 Task: Add Modern Times Fruitlands Gose 6 Pack Cans to the cart.
Action: Mouse moved to (746, 296)
Screenshot: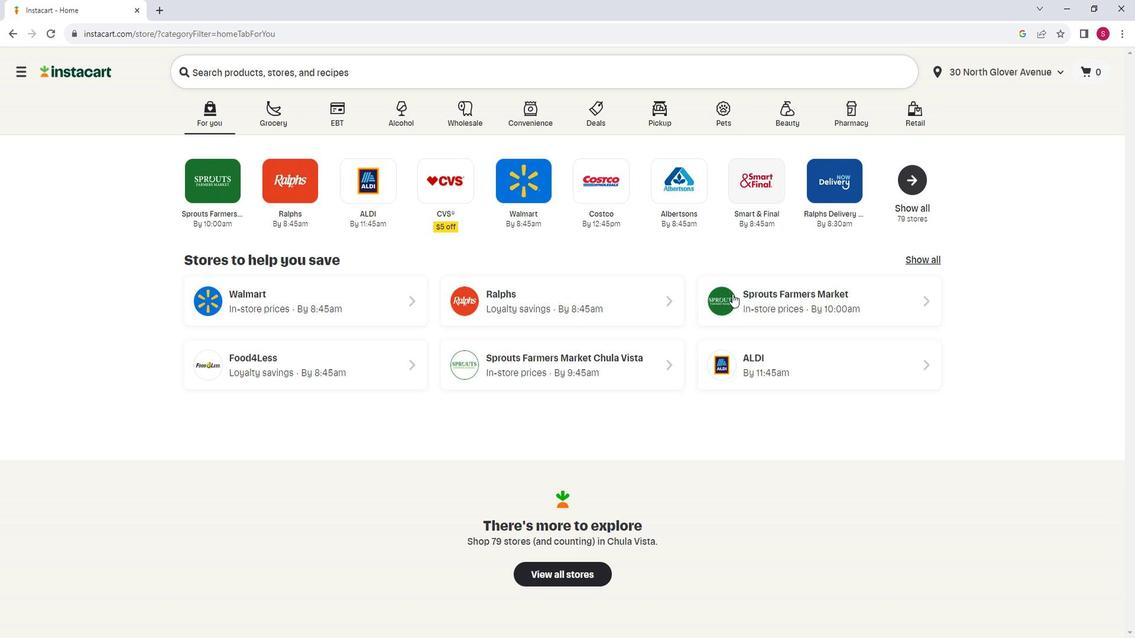 
Action: Mouse pressed left at (746, 296)
Screenshot: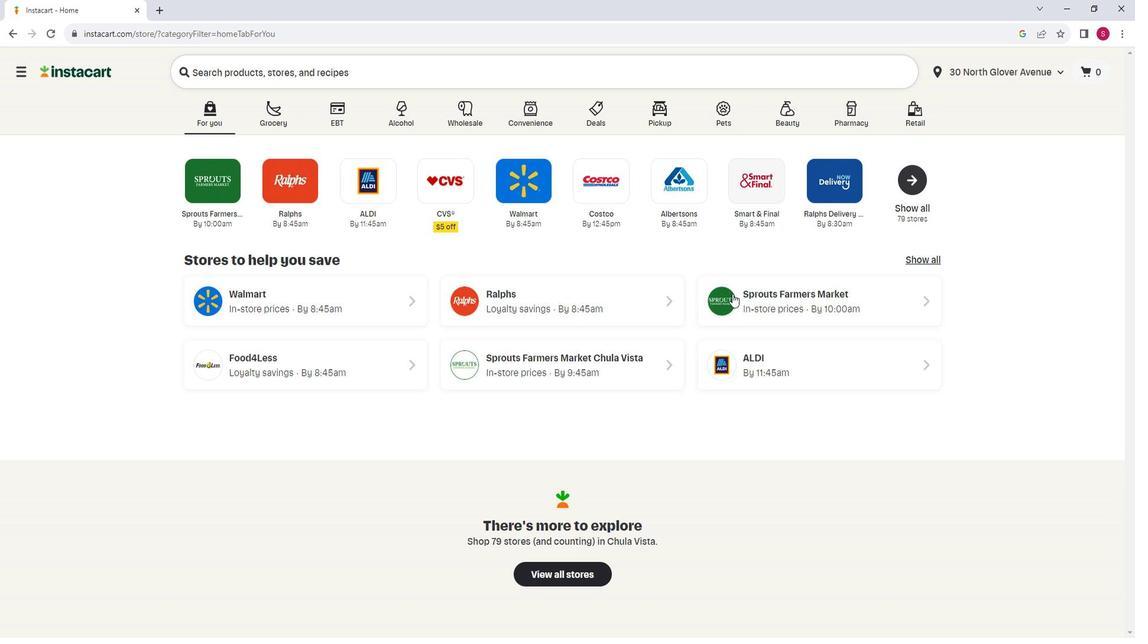 
Action: Mouse moved to (55, 485)
Screenshot: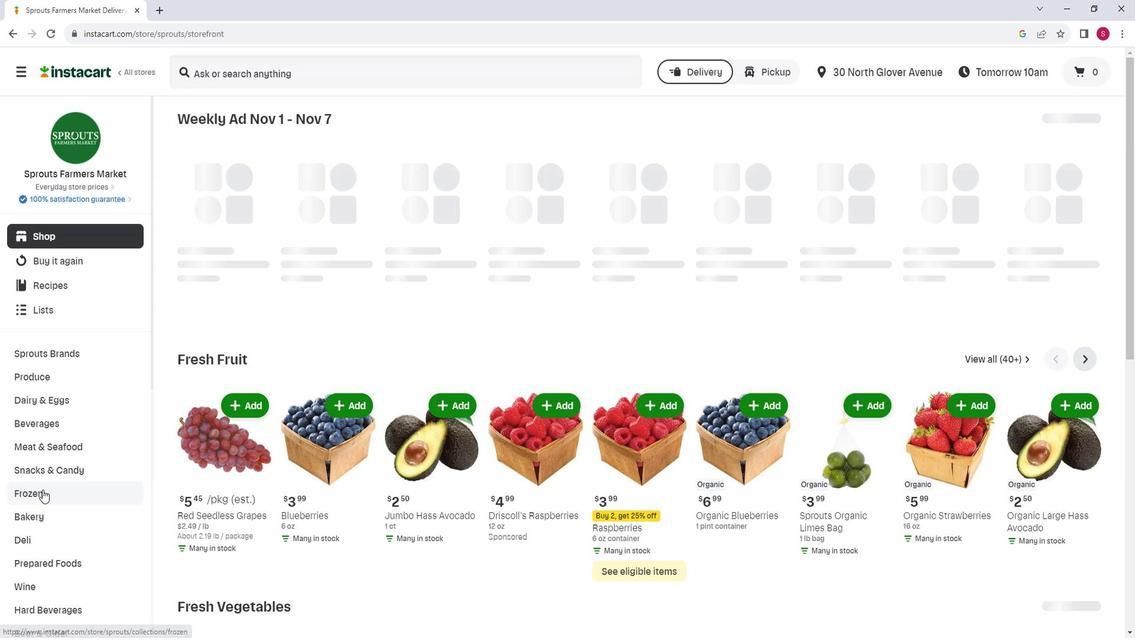 
Action: Mouse scrolled (55, 484) with delta (0, 0)
Screenshot: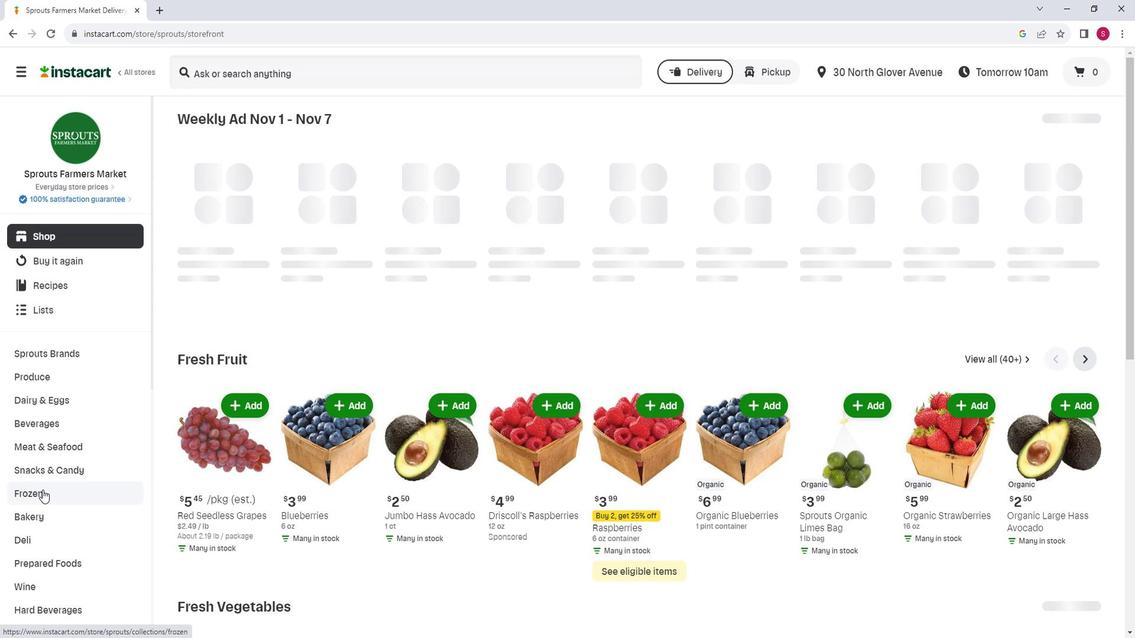 
Action: Mouse moved to (82, 568)
Screenshot: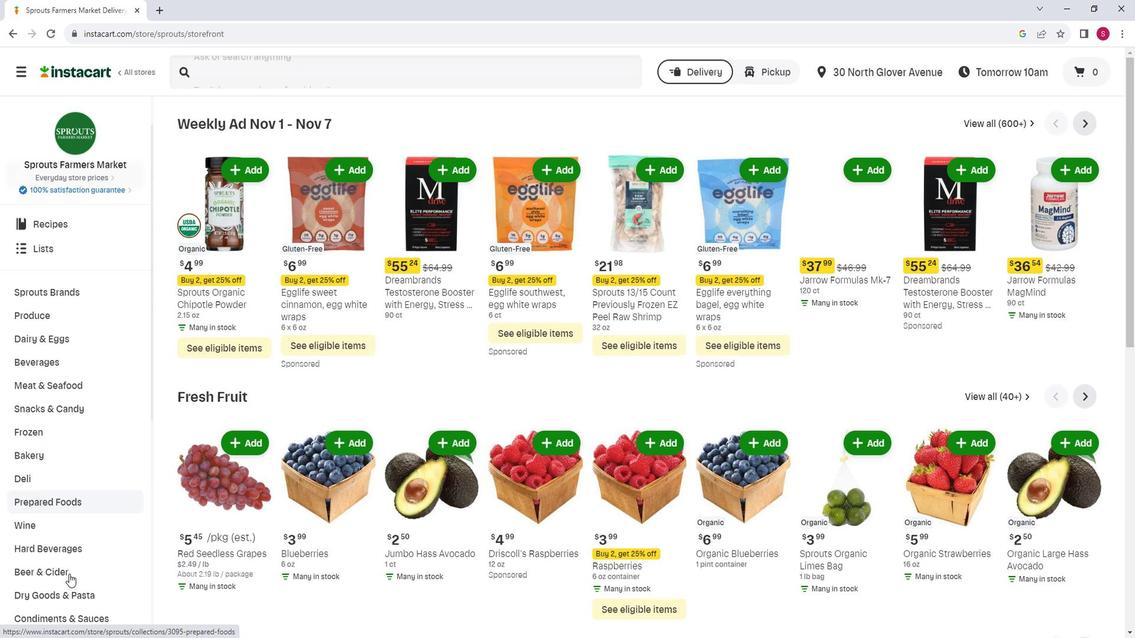 
Action: Mouse pressed left at (82, 568)
Screenshot: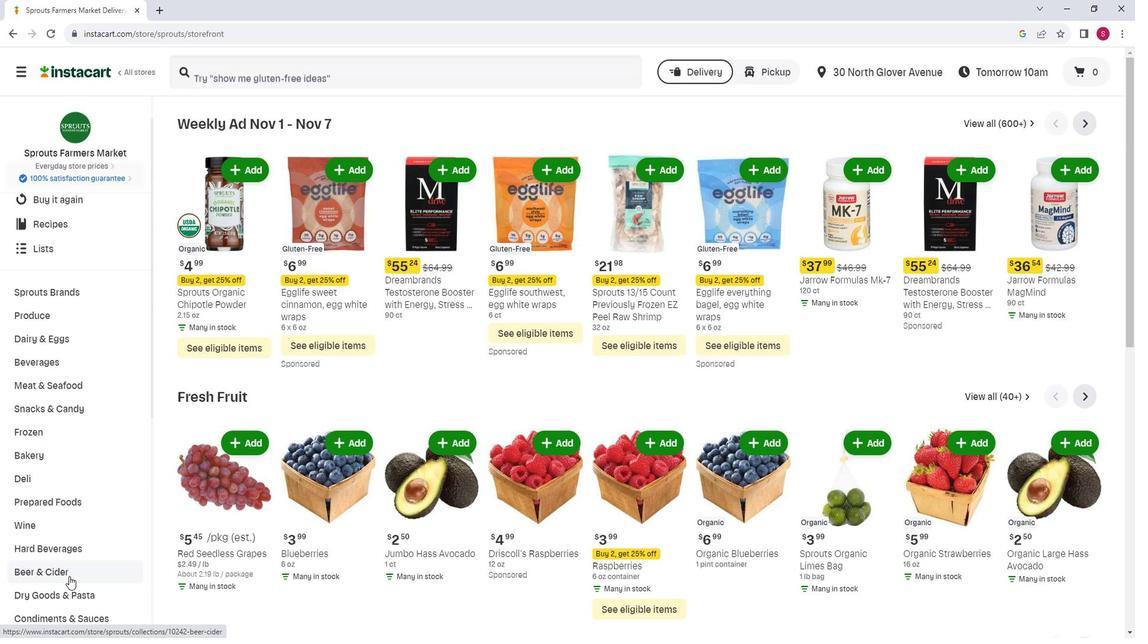 
Action: Mouse moved to (877, 152)
Screenshot: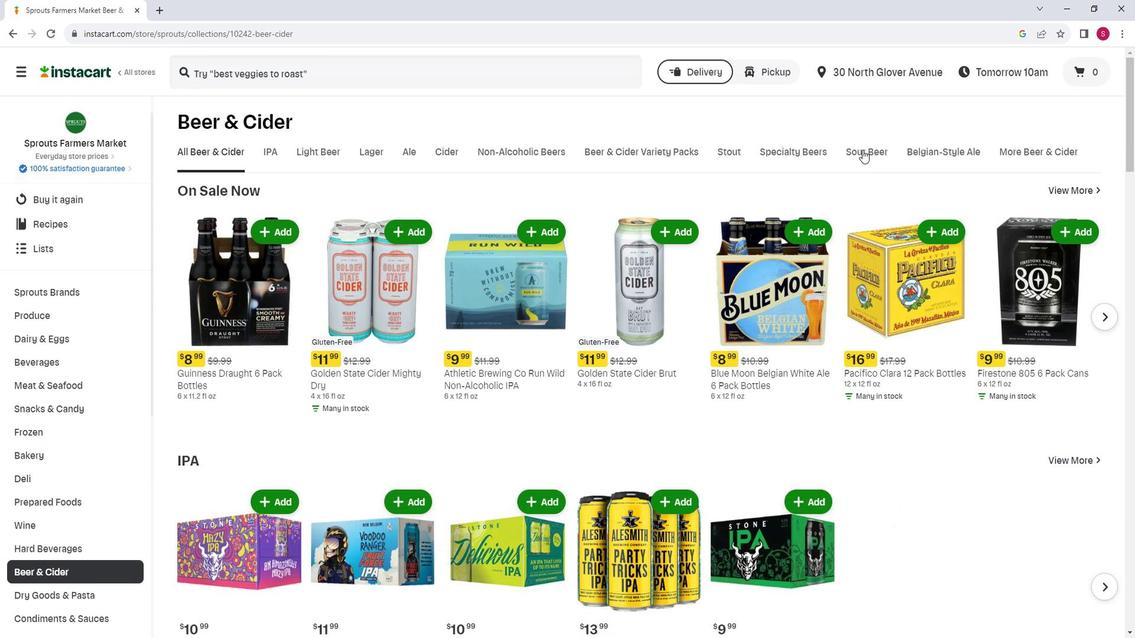 
Action: Mouse pressed left at (877, 152)
Screenshot: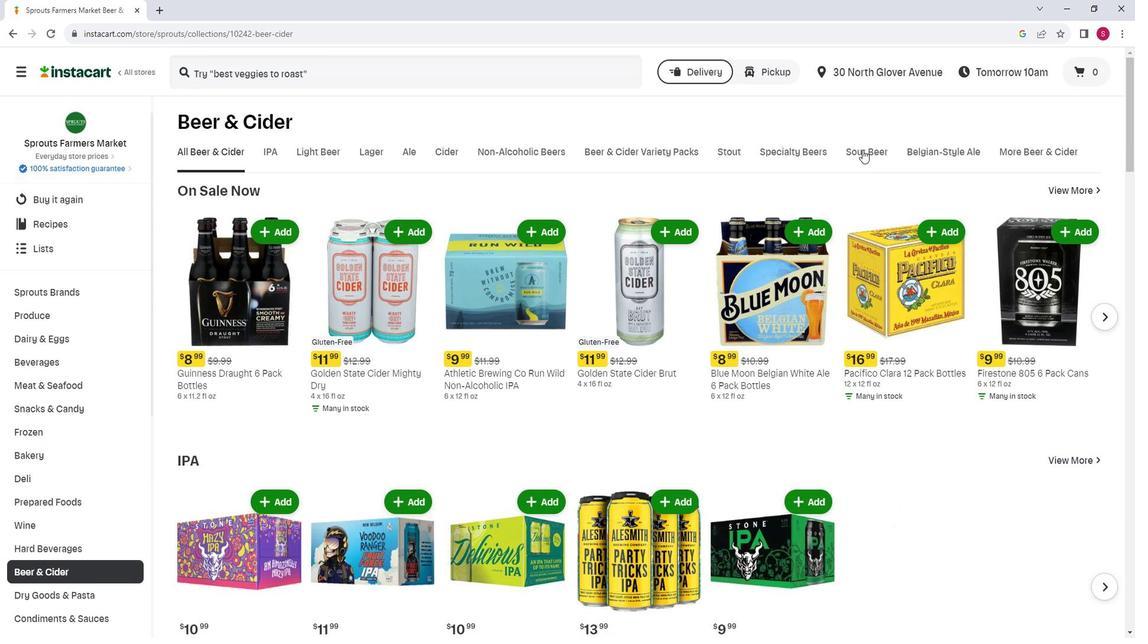 
Action: Mouse moved to (877, 157)
Screenshot: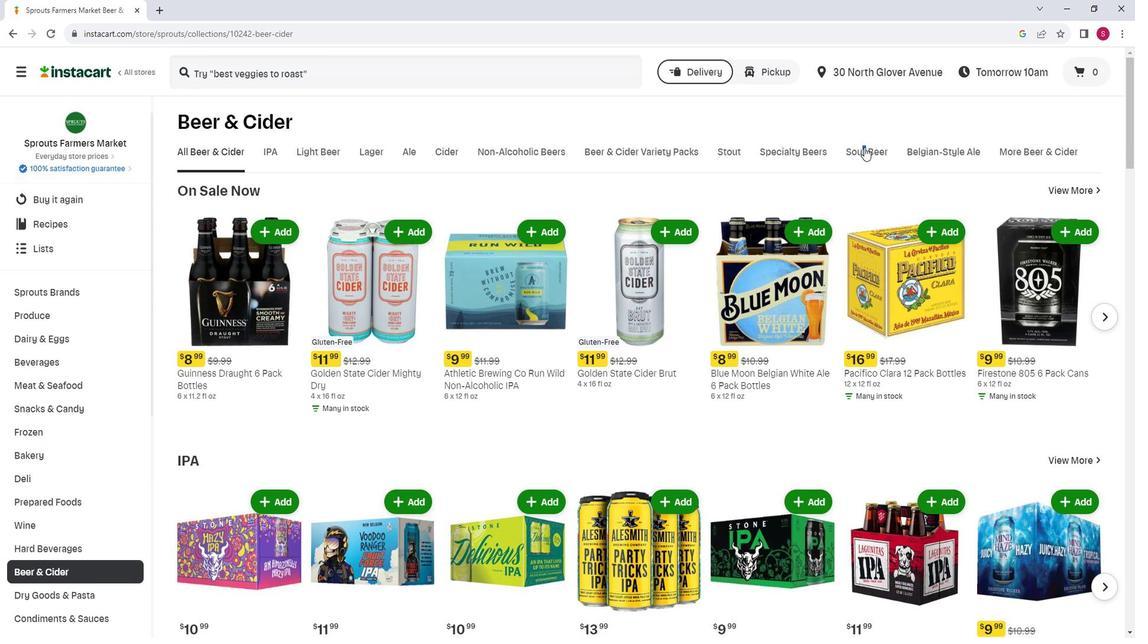 
Action: Mouse pressed left at (877, 157)
Screenshot: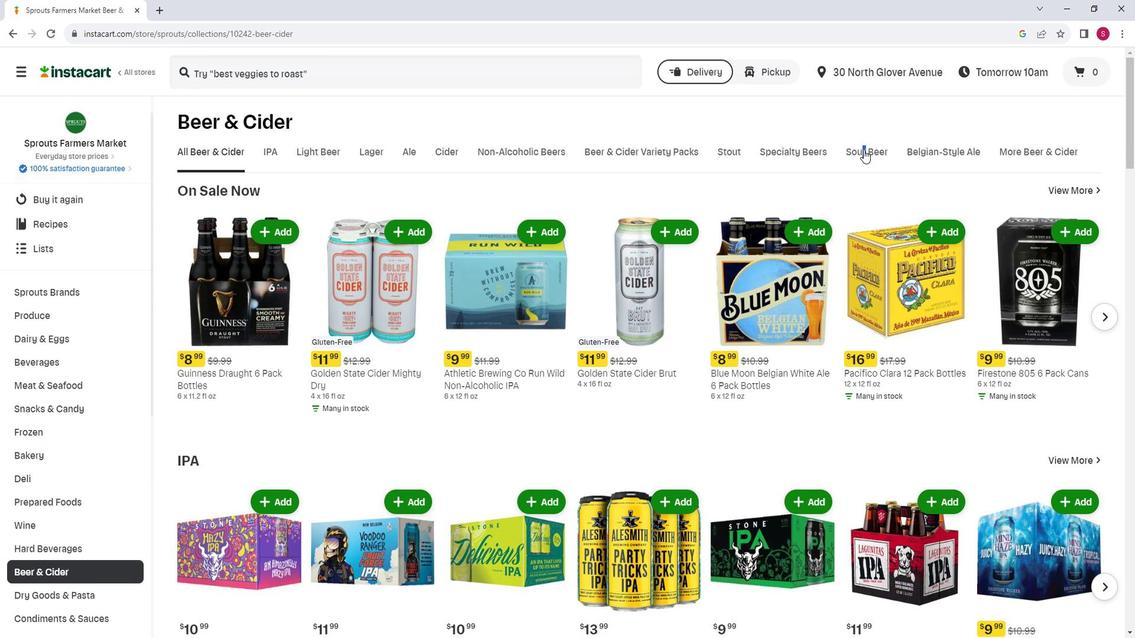 
Action: Mouse moved to (255, 268)
Screenshot: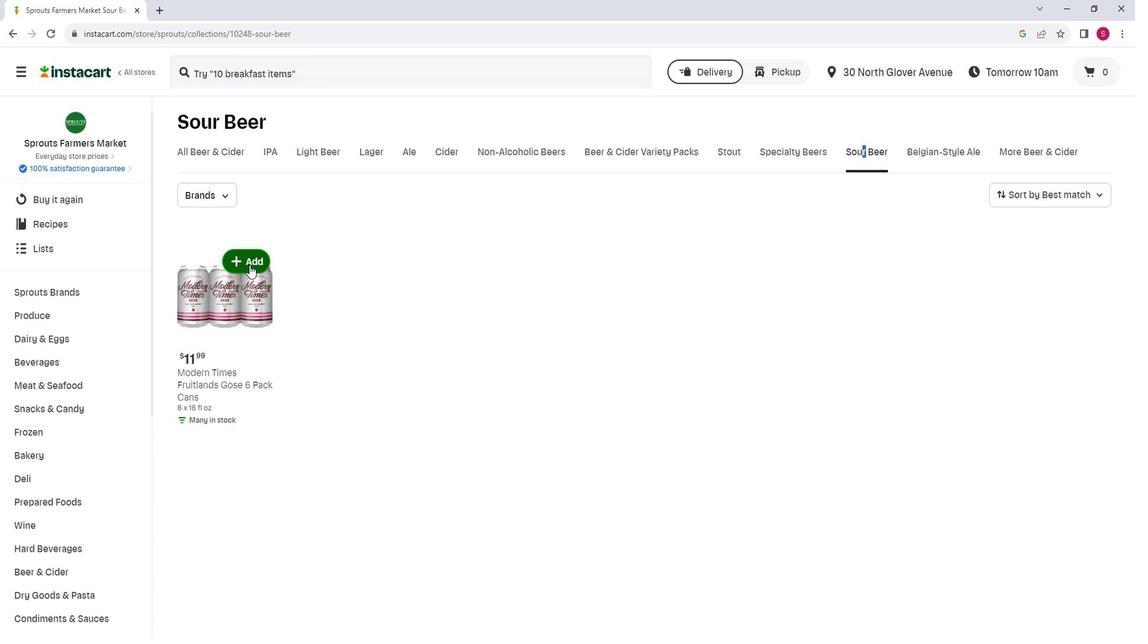 
Action: Mouse pressed left at (255, 268)
Screenshot: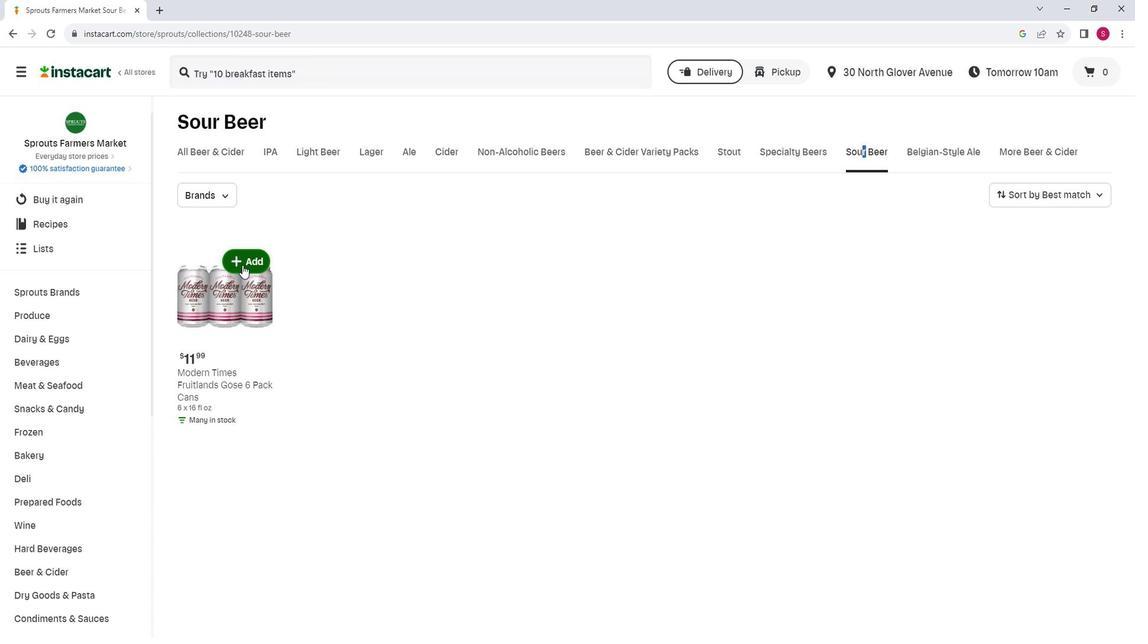 
Action: Mouse moved to (328, 265)
Screenshot: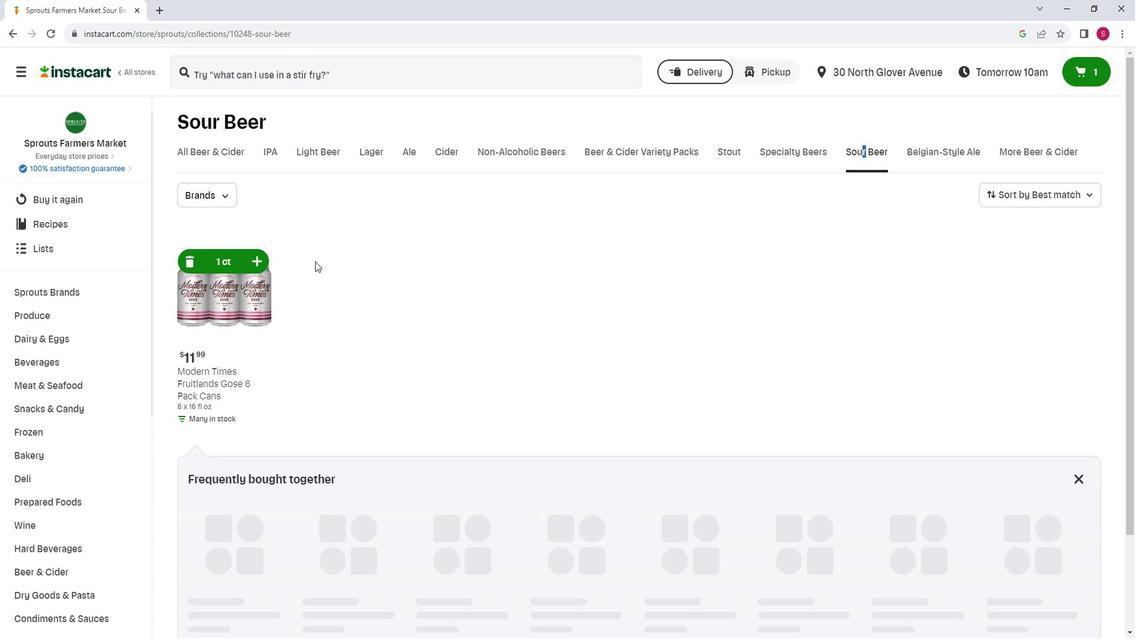
